 Task: Create a rule from the Routing list, Task moved to a section -> Set Priority in the project BeyondTech , set the section as To-Do and set the priority of the task as  High
Action: Mouse moved to (960, 87)
Screenshot: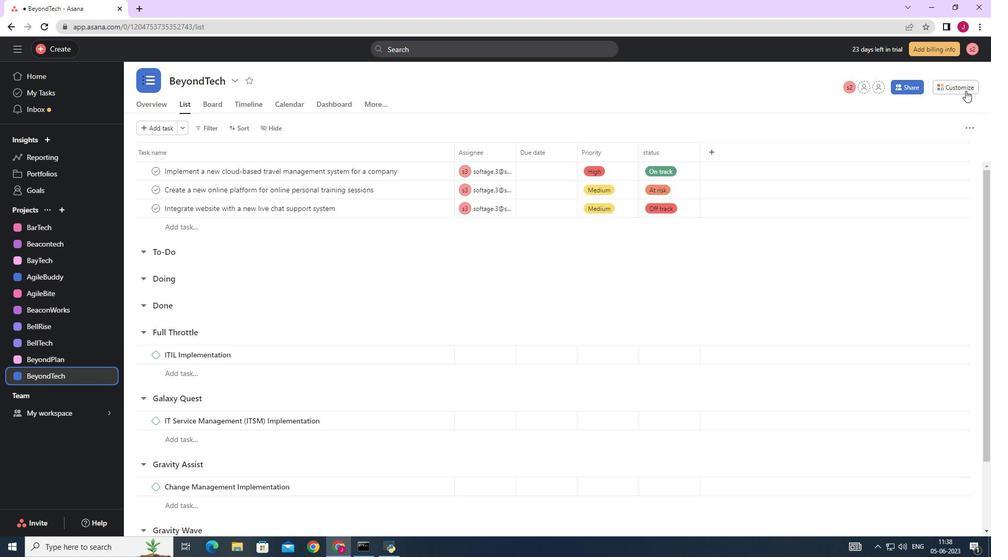
Action: Mouse pressed left at (960, 87)
Screenshot: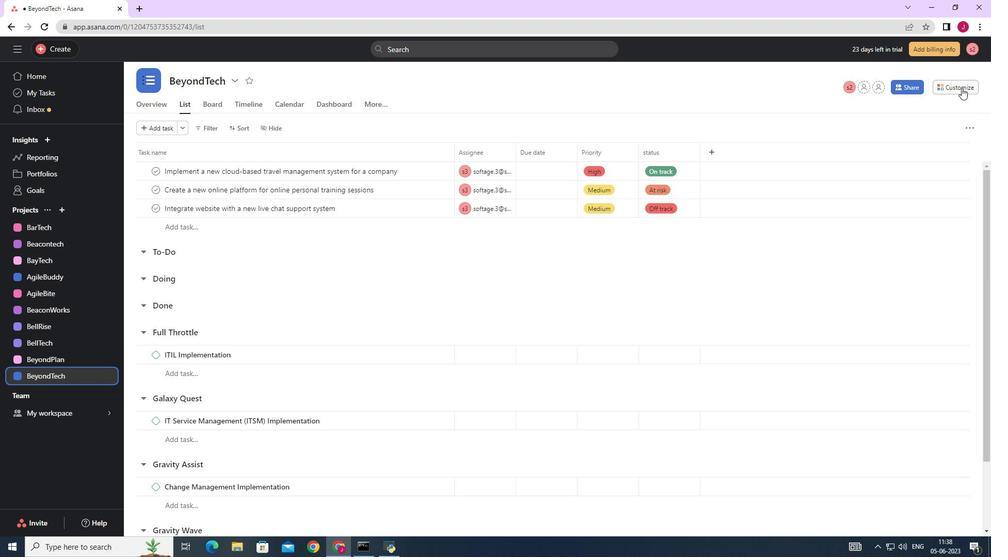 
Action: Mouse moved to (785, 224)
Screenshot: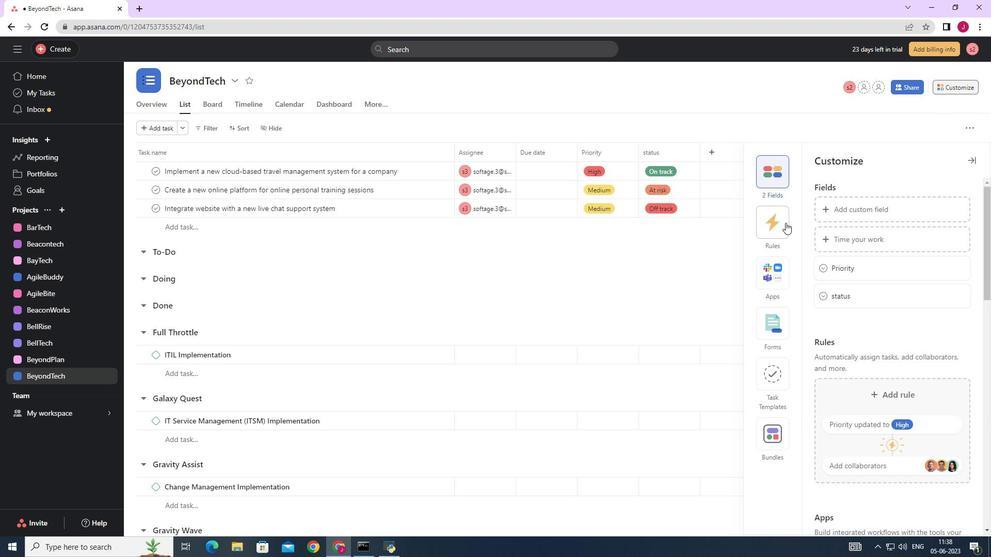 
Action: Mouse pressed left at (785, 224)
Screenshot: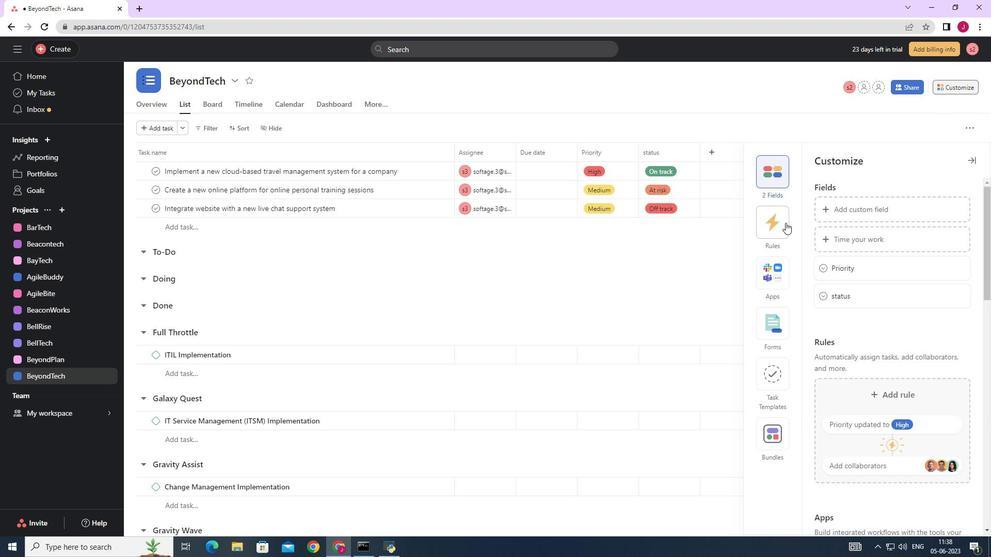 
Action: Mouse moved to (870, 232)
Screenshot: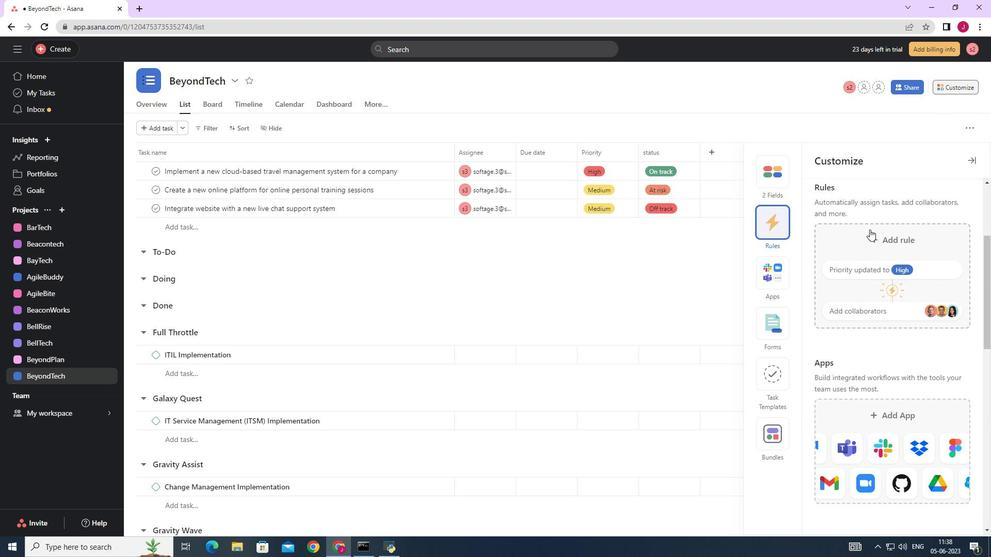 
Action: Mouse pressed left at (870, 232)
Screenshot: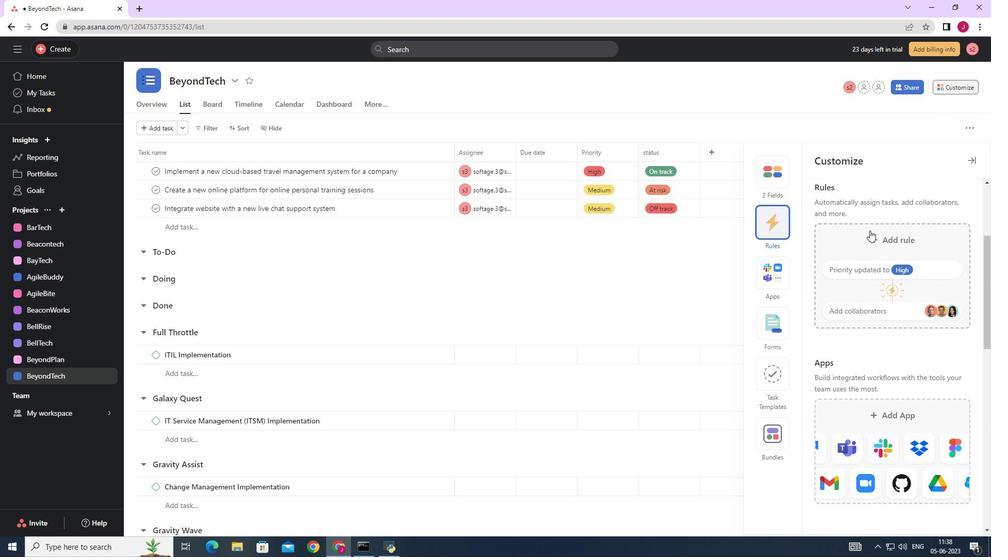 
Action: Mouse moved to (225, 133)
Screenshot: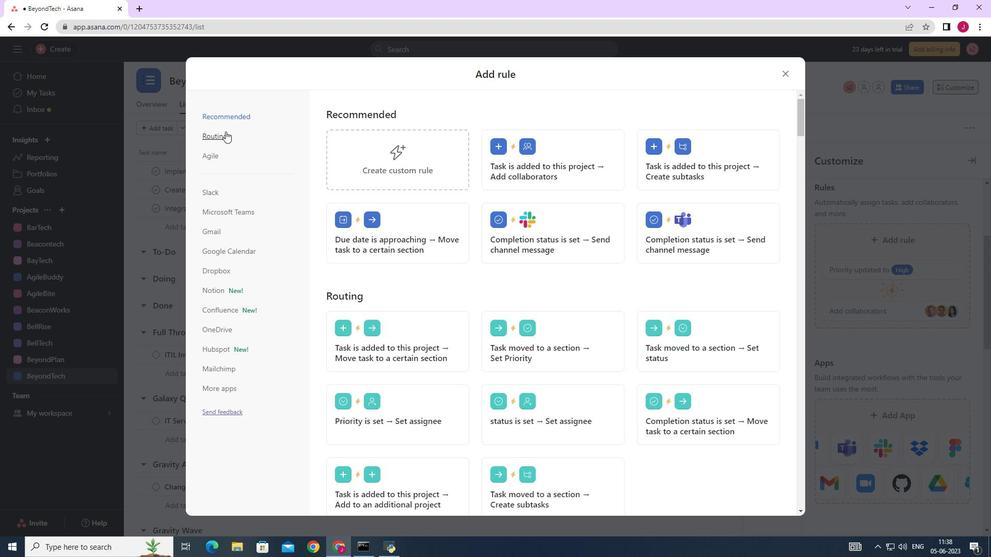 
Action: Mouse pressed left at (225, 133)
Screenshot: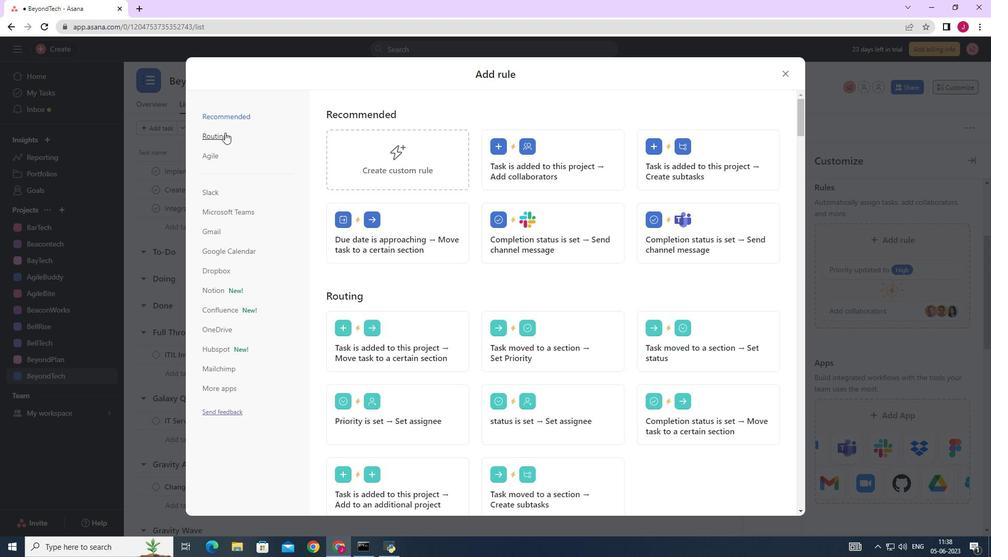 
Action: Mouse moved to (560, 153)
Screenshot: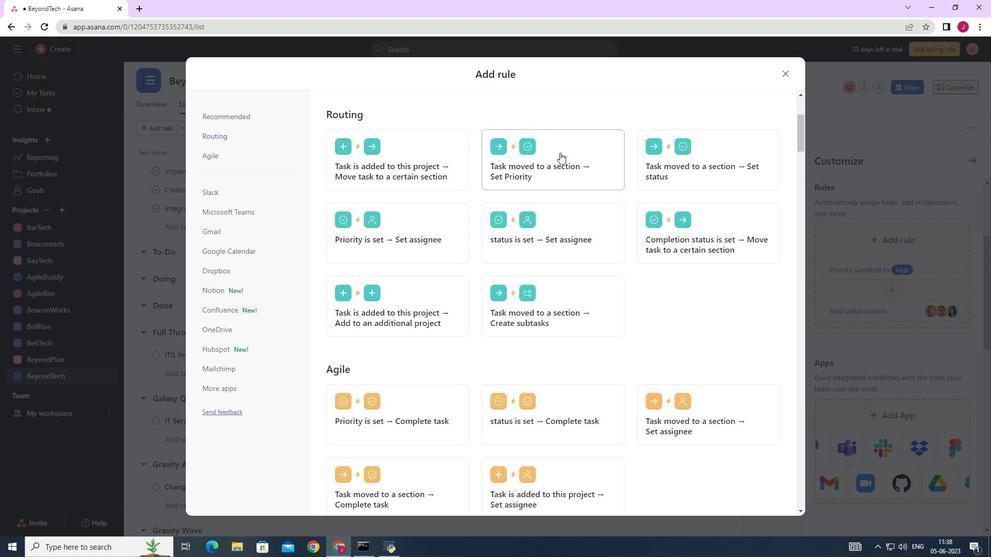 
Action: Mouse pressed left at (560, 153)
Screenshot: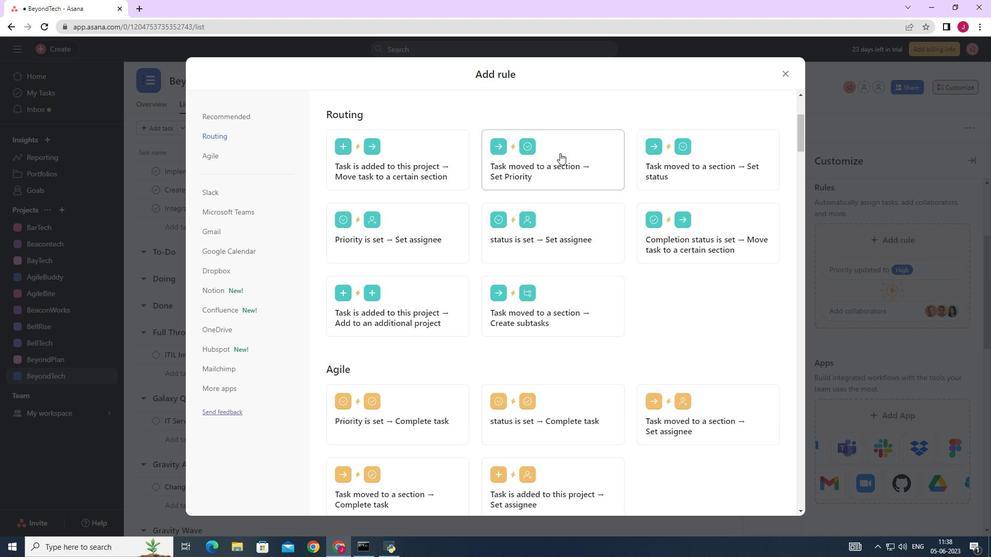 
Action: Mouse moved to (398, 284)
Screenshot: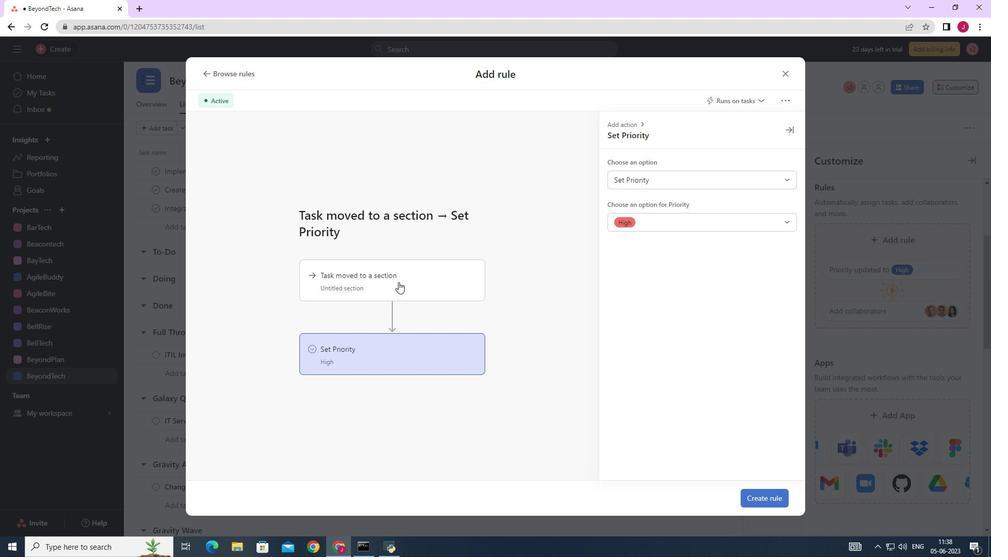 
Action: Mouse pressed left at (398, 284)
Screenshot: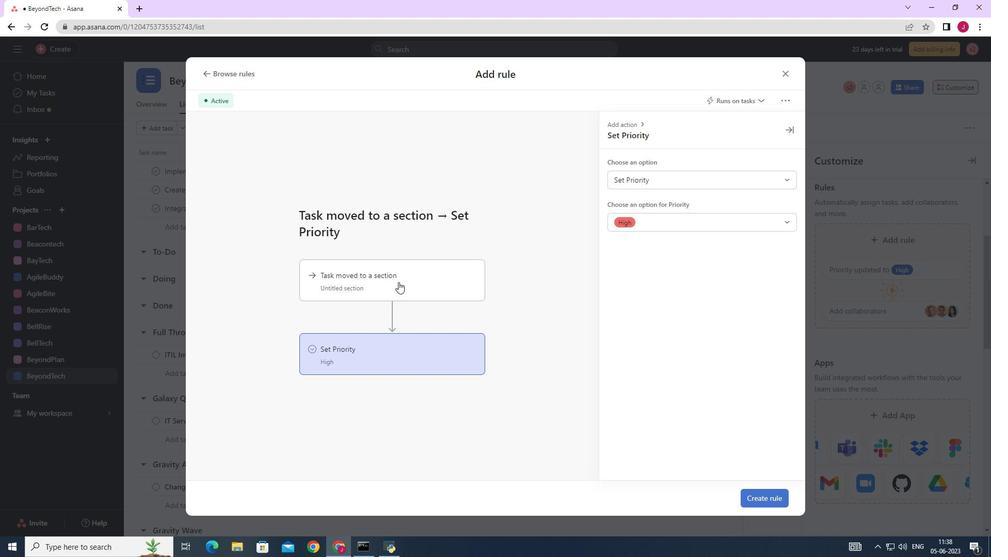 
Action: Mouse moved to (650, 180)
Screenshot: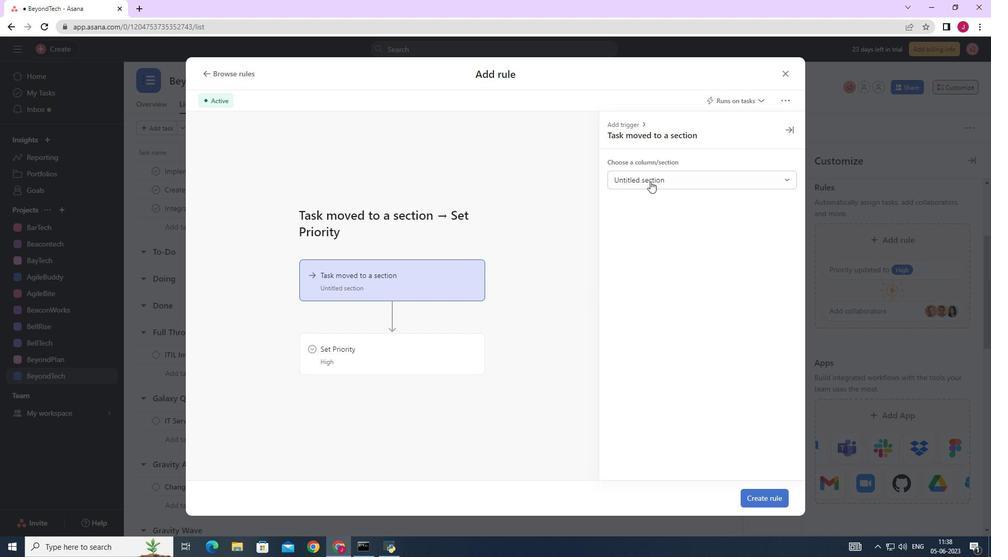 
Action: Mouse pressed left at (650, 180)
Screenshot: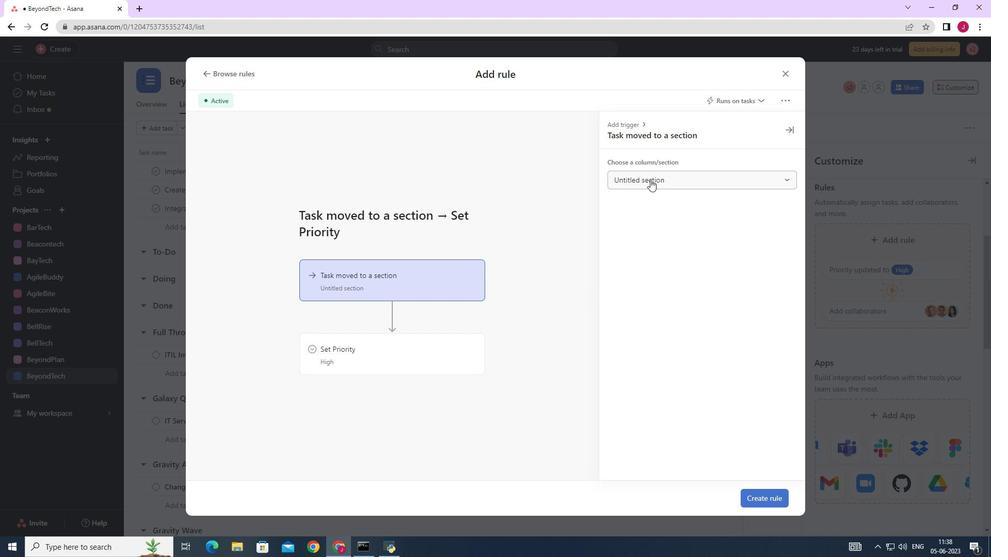 
Action: Mouse moved to (638, 220)
Screenshot: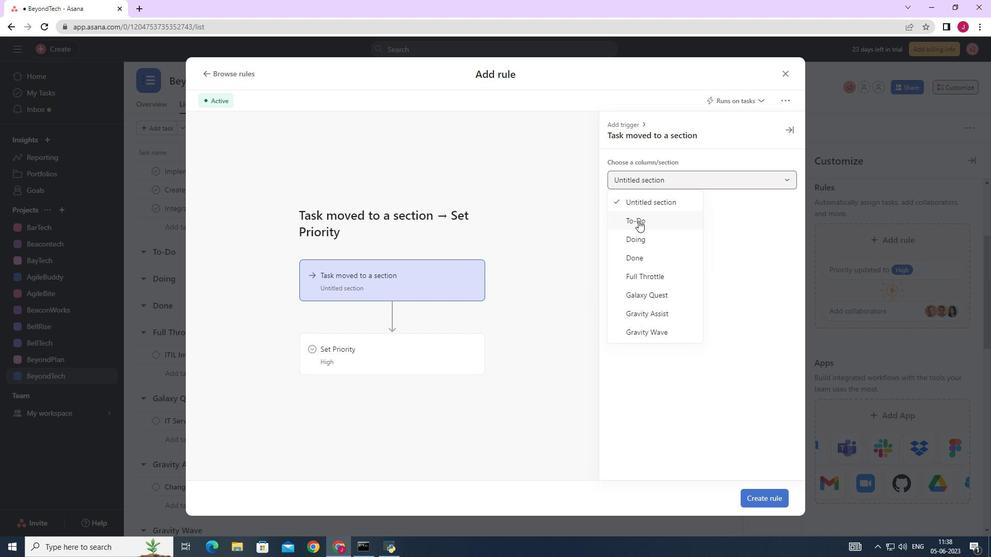 
Action: Mouse pressed left at (638, 220)
Screenshot: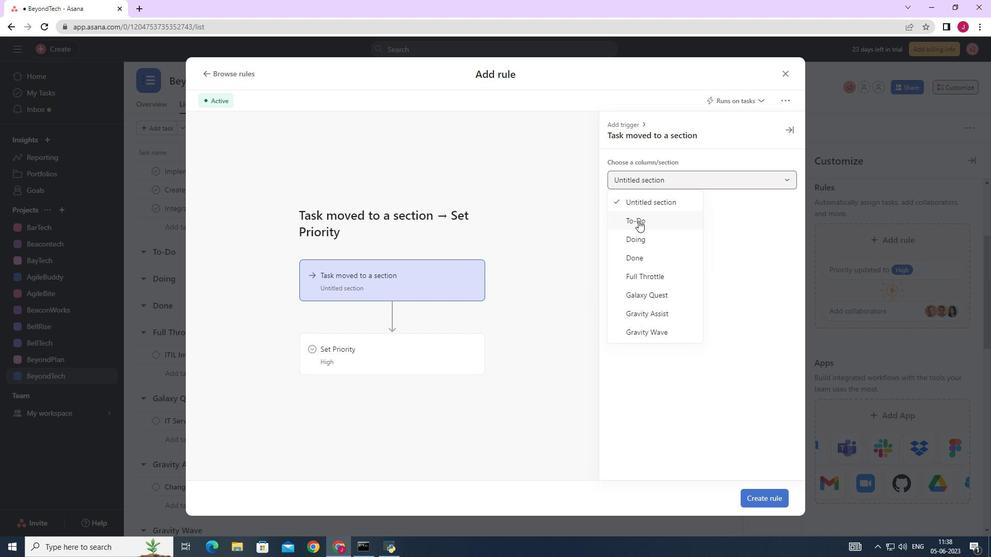 
Action: Mouse moved to (403, 368)
Screenshot: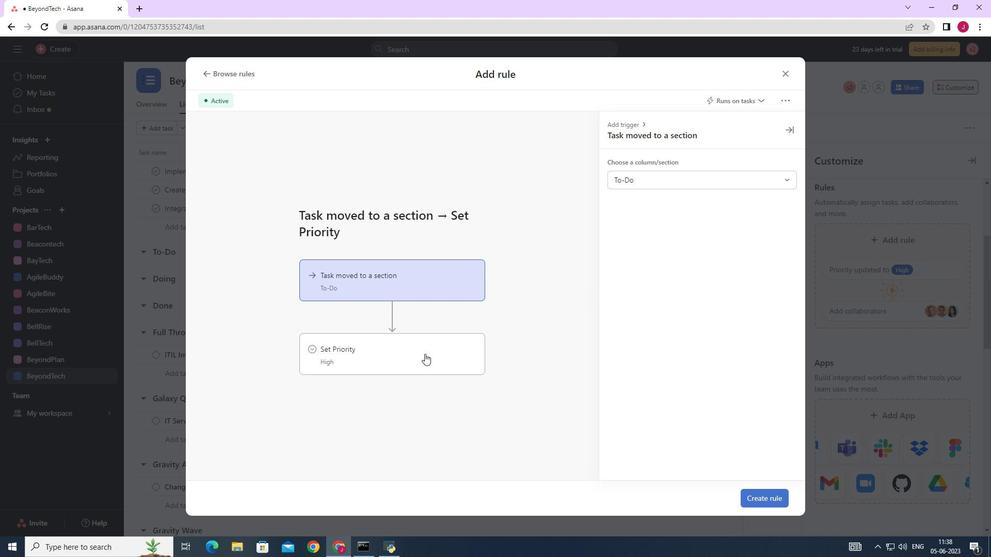 
Action: Mouse pressed left at (403, 368)
Screenshot: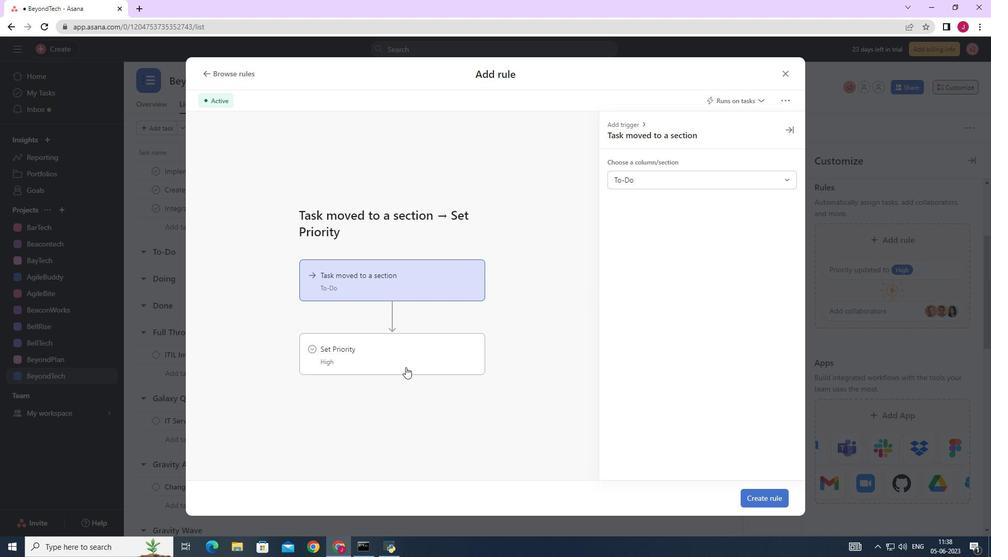 
Action: Mouse moved to (654, 180)
Screenshot: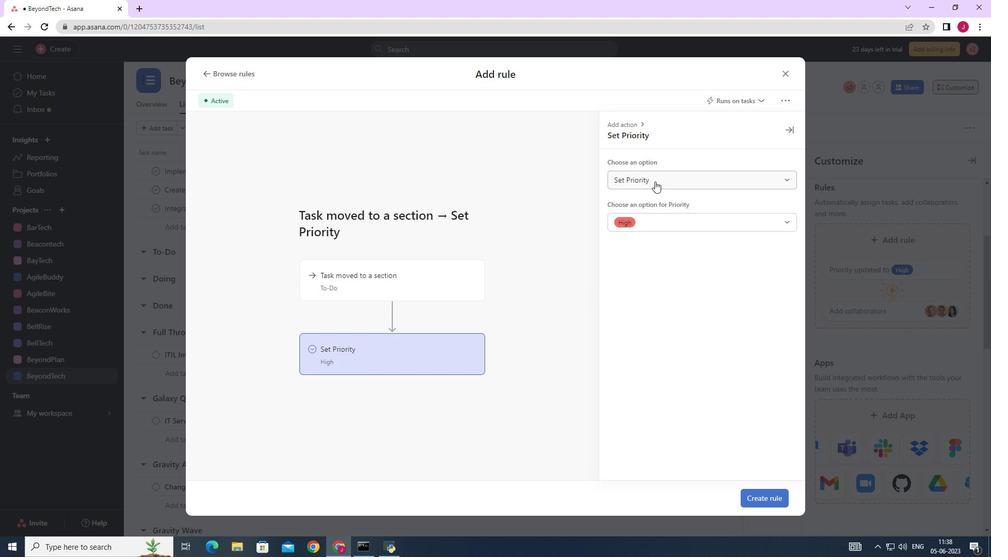 
Action: Mouse pressed left at (654, 180)
Screenshot: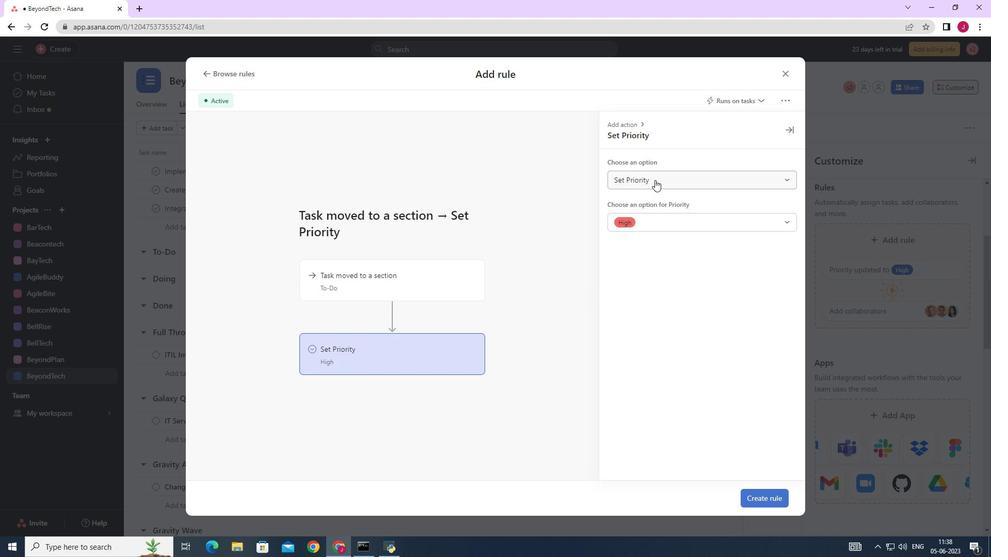 
Action: Mouse moved to (630, 203)
Screenshot: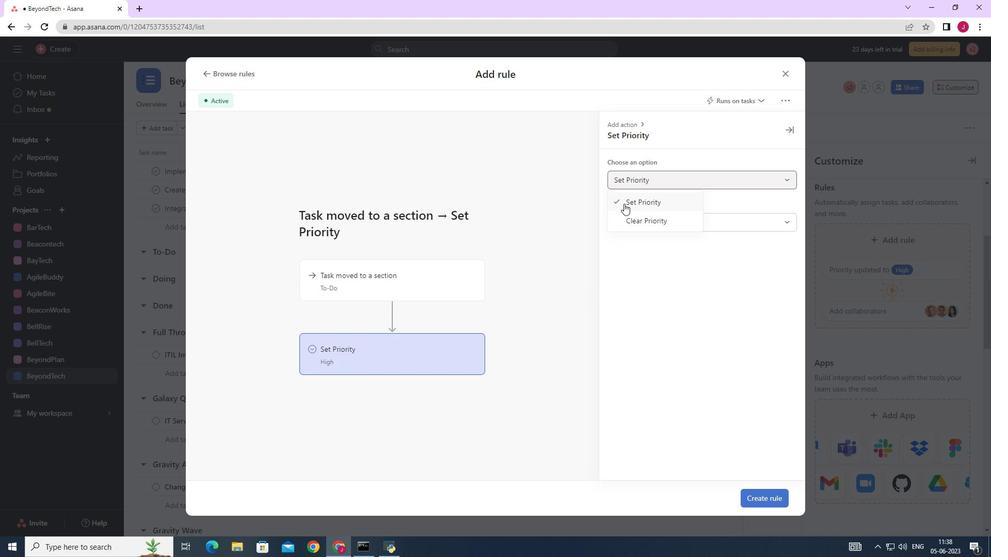 
Action: Mouse pressed left at (630, 203)
Screenshot: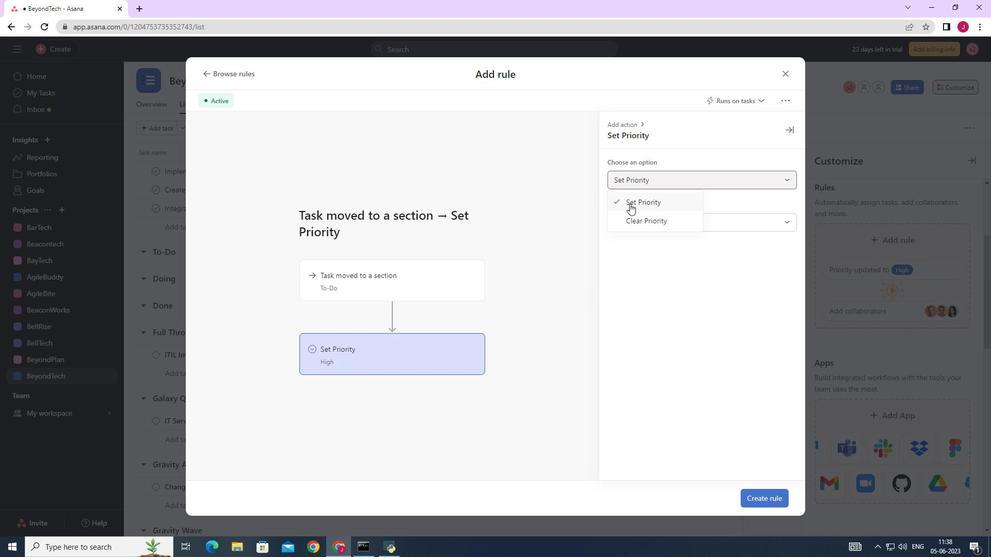 
Action: Mouse moved to (647, 221)
Screenshot: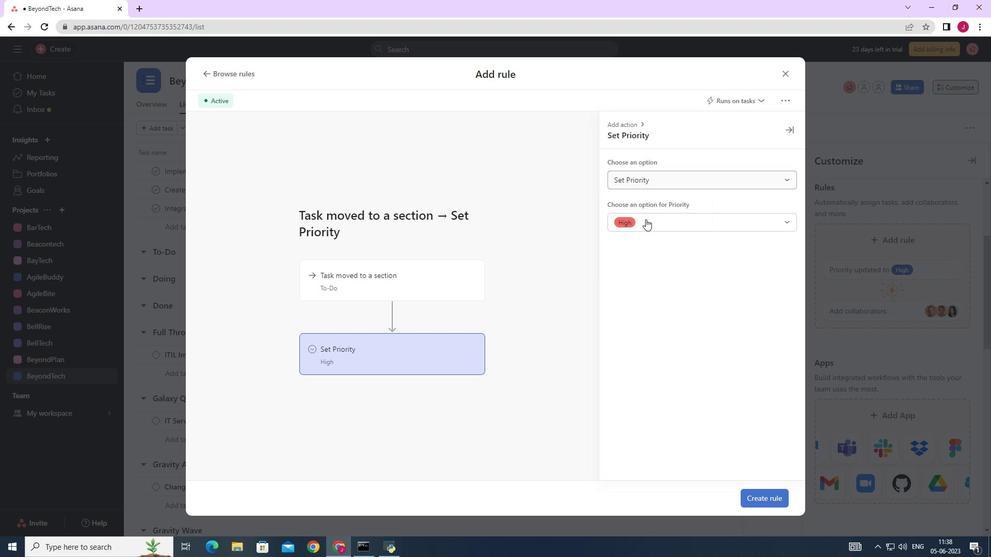 
Action: Mouse pressed left at (647, 221)
Screenshot: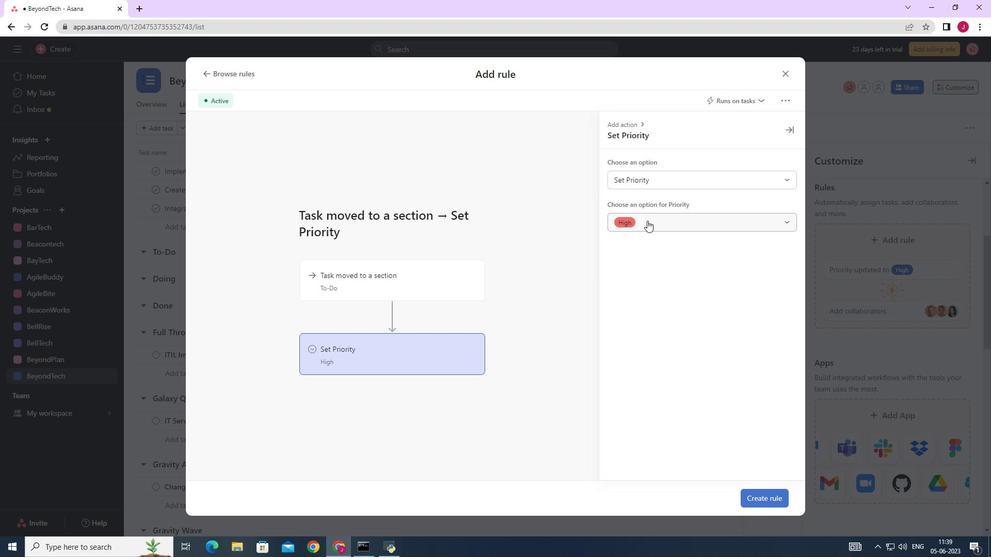 
Action: Mouse moved to (641, 242)
Screenshot: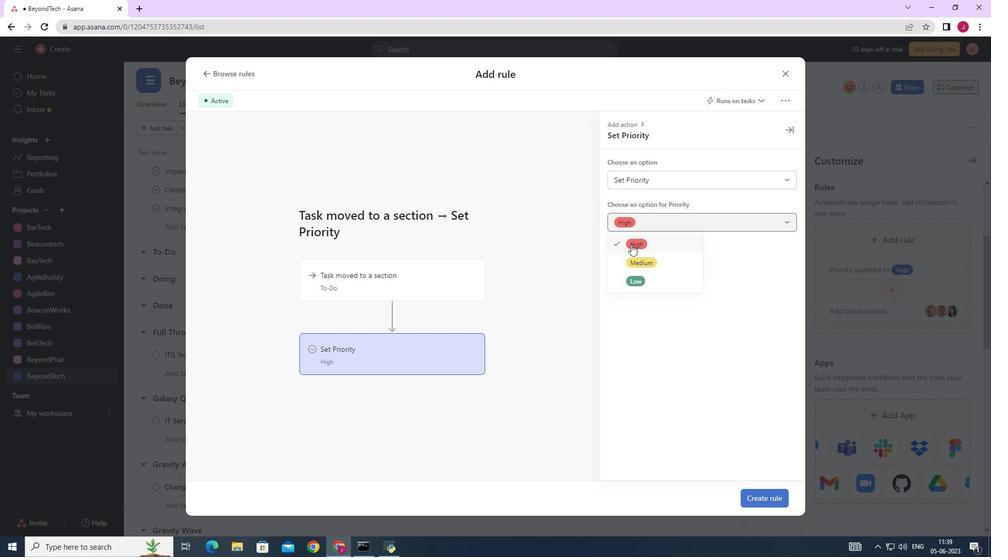
Action: Mouse pressed left at (641, 242)
Screenshot: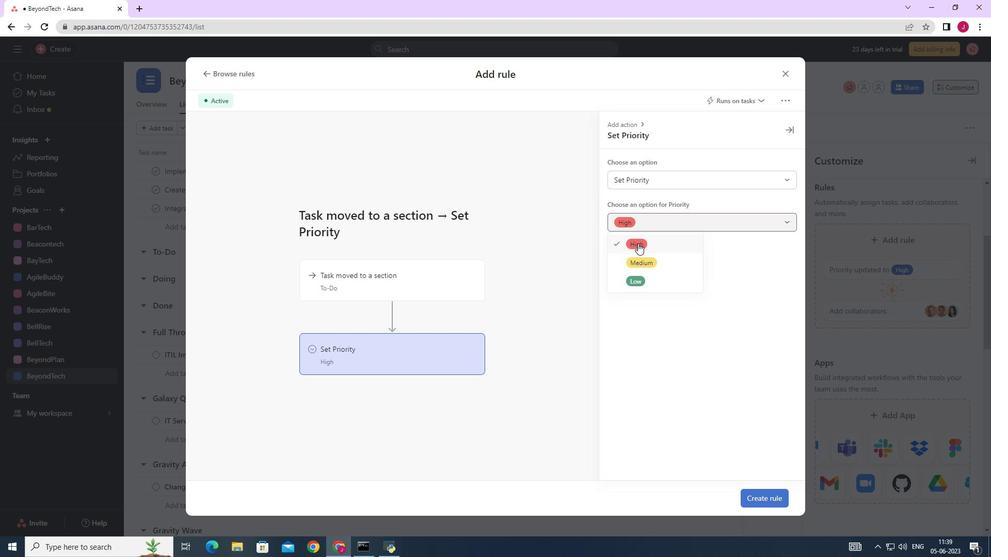 
Action: Mouse moved to (759, 498)
Screenshot: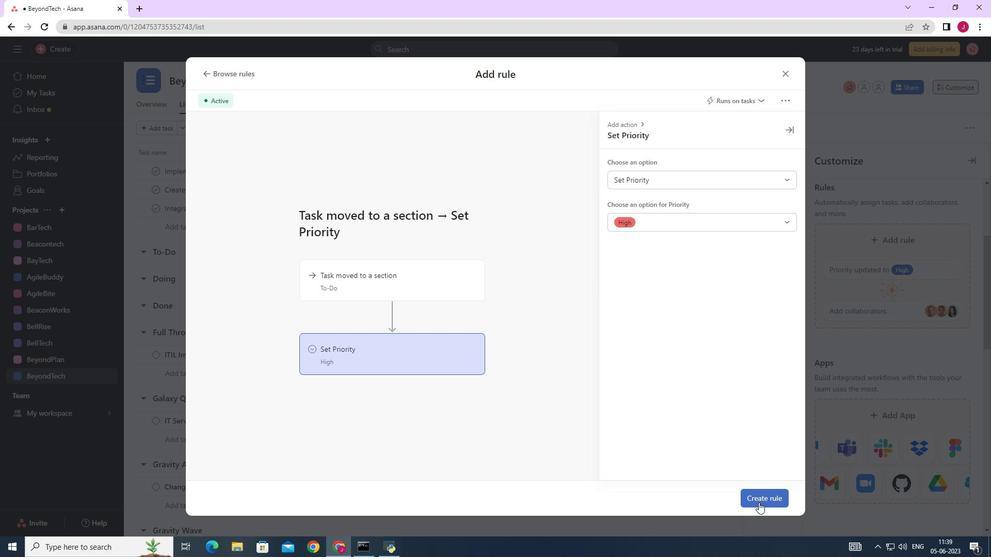 
Action: Mouse pressed left at (759, 498)
Screenshot: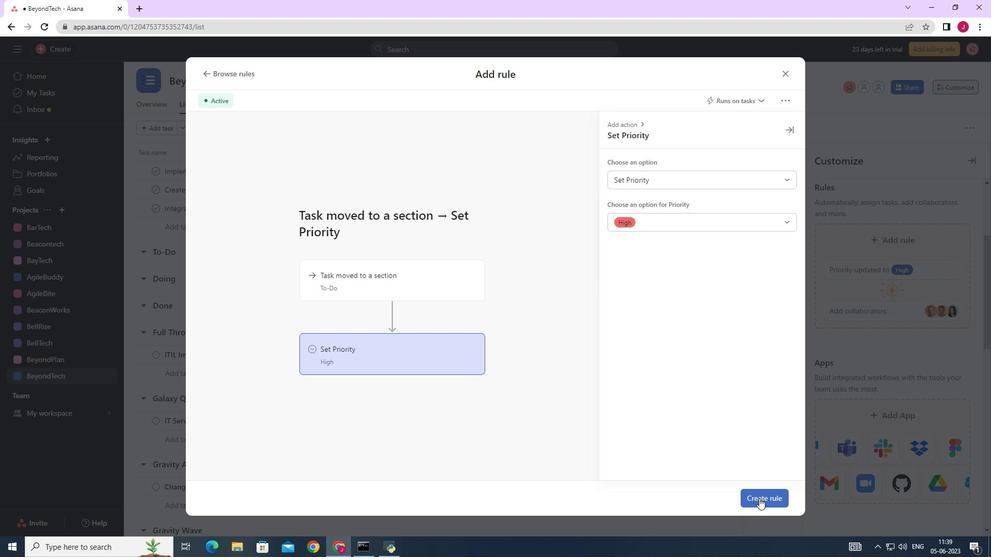 
Action: Mouse moved to (526, 482)
Screenshot: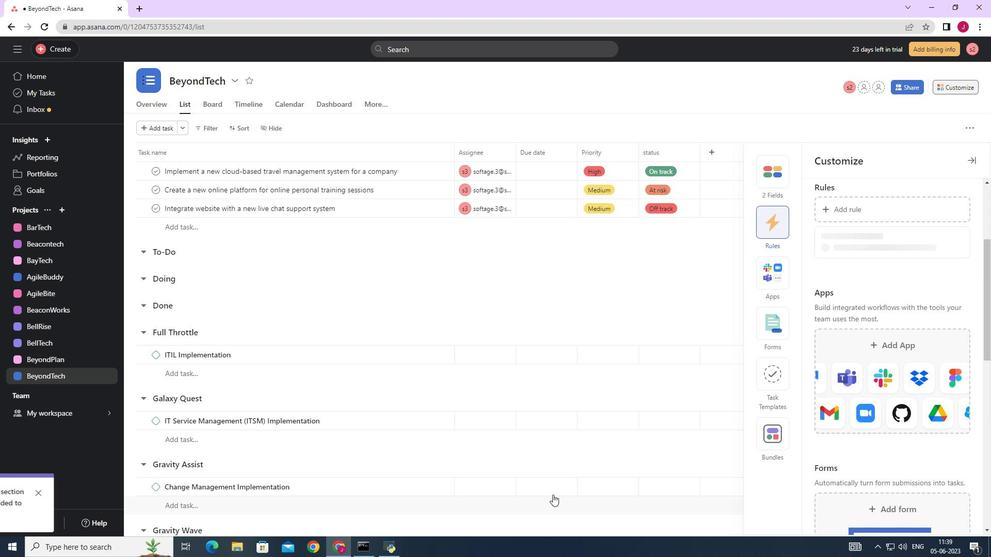
